Task: Sort the recently solved tickets in your group, group by Satisfiction in descending order.
Action: Mouse moved to (81, 279)
Screenshot: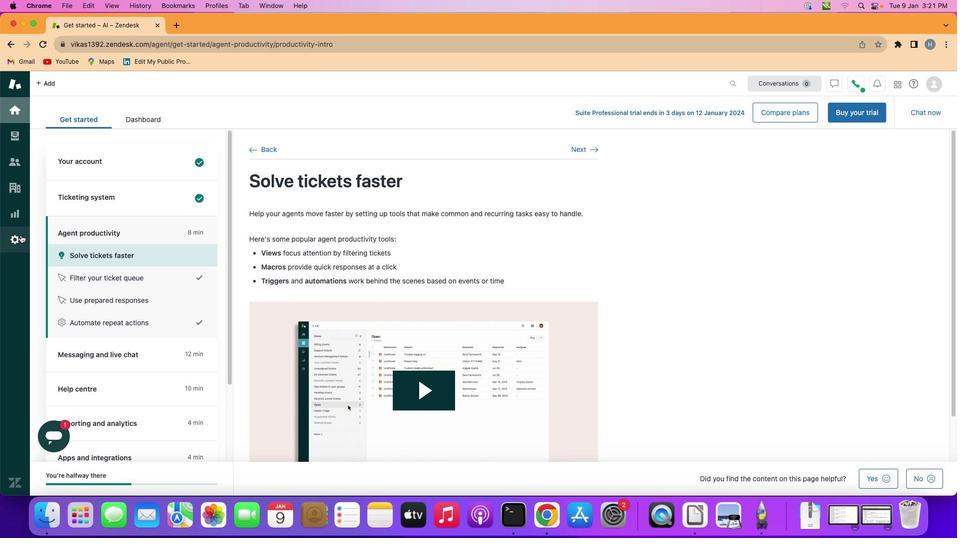 
Action: Mouse pressed left at (81, 279)
Screenshot: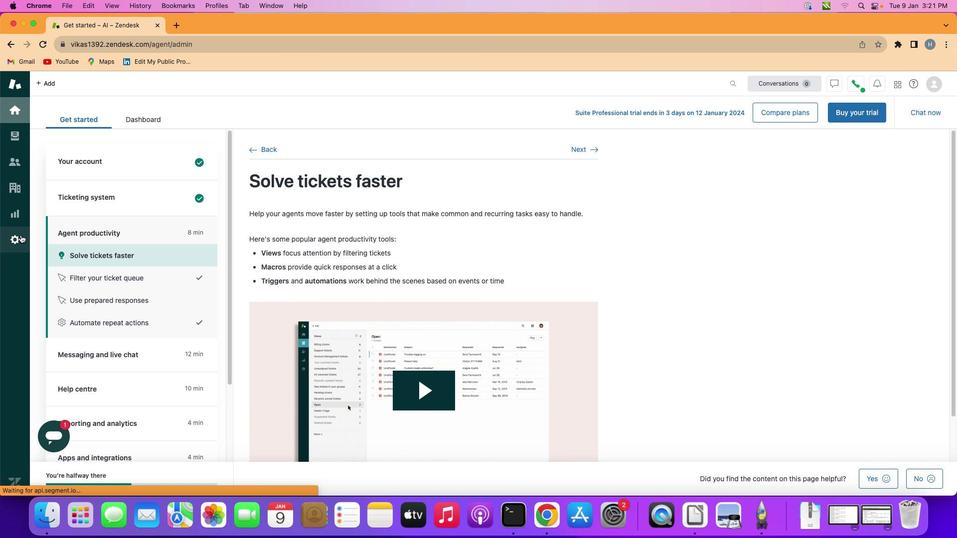 
Action: Mouse moved to (340, 302)
Screenshot: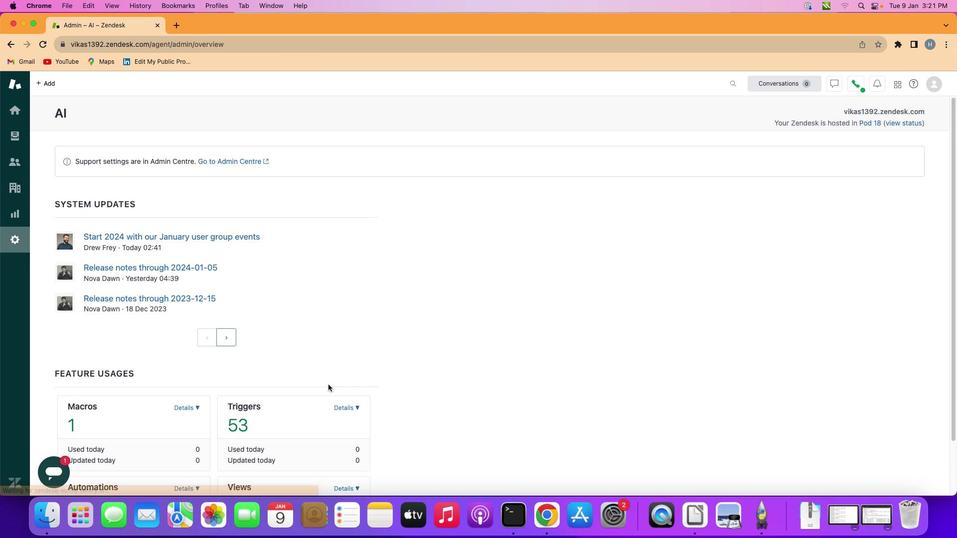 
Action: Mouse scrolled (340, 302) with delta (64, 243)
Screenshot: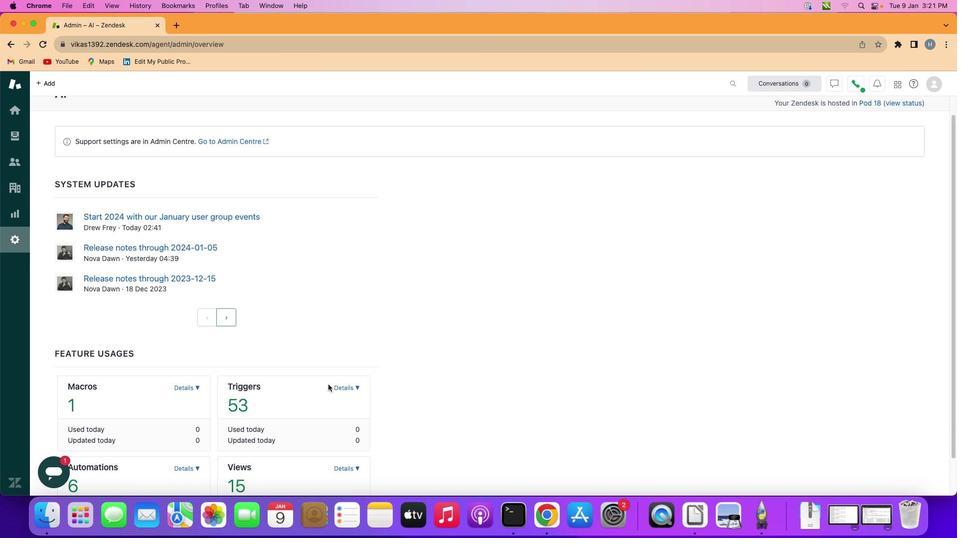
Action: Mouse scrolled (340, 302) with delta (64, 243)
Screenshot: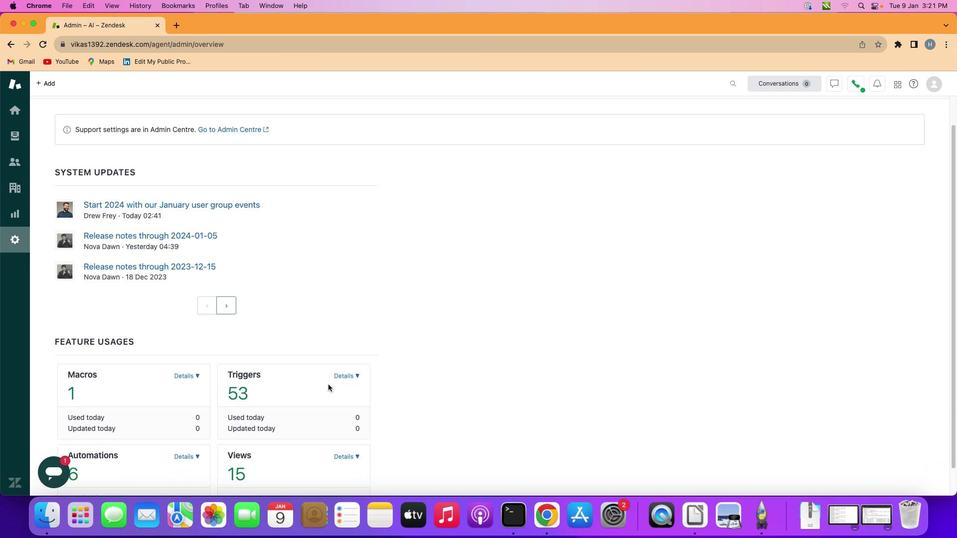 
Action: Mouse scrolled (340, 302) with delta (64, 243)
Screenshot: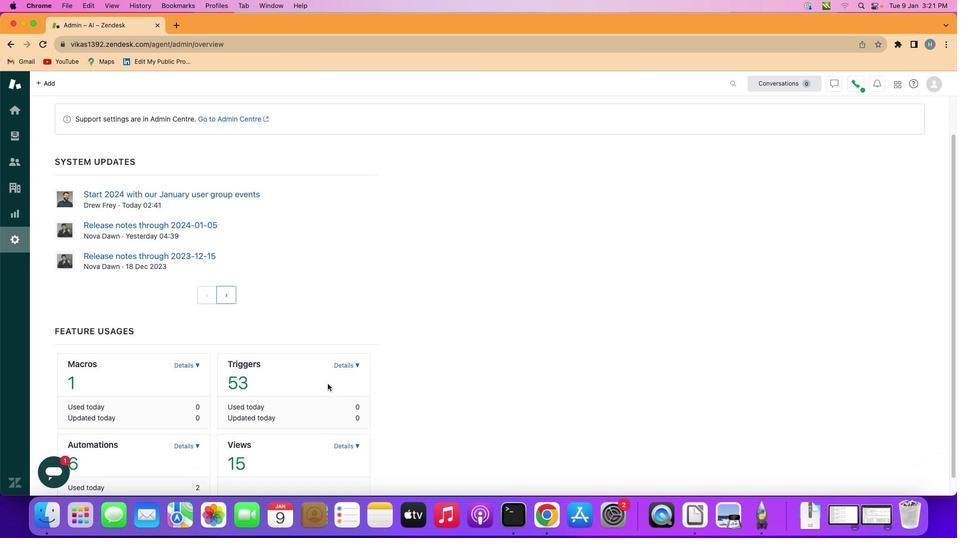 
Action: Mouse scrolled (340, 302) with delta (64, 243)
Screenshot: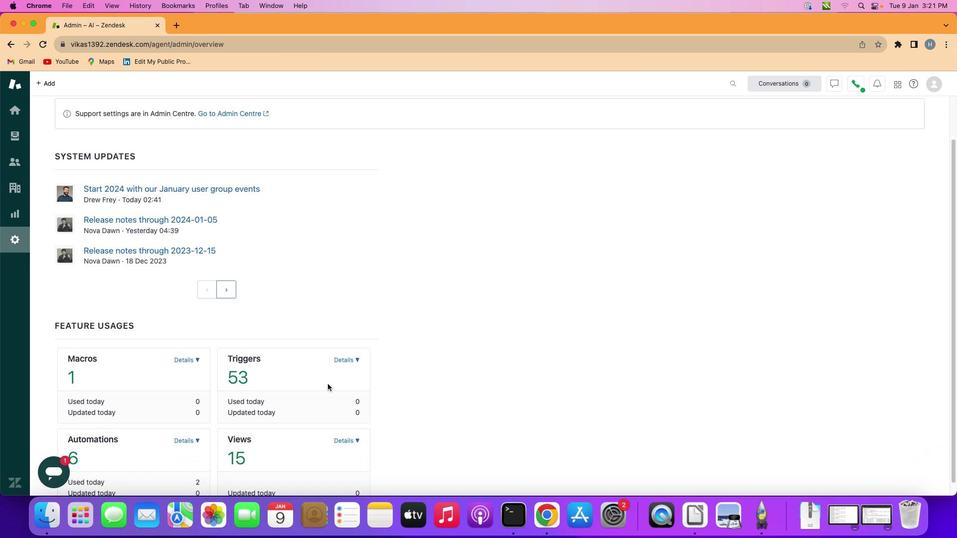 
Action: Mouse scrolled (340, 302) with delta (64, 243)
Screenshot: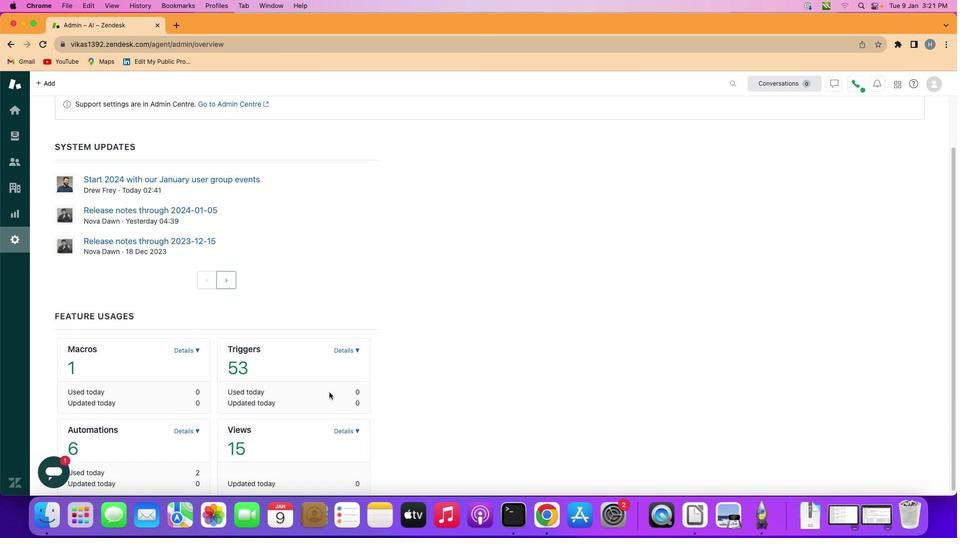 
Action: Mouse scrolled (340, 302) with delta (64, 243)
Screenshot: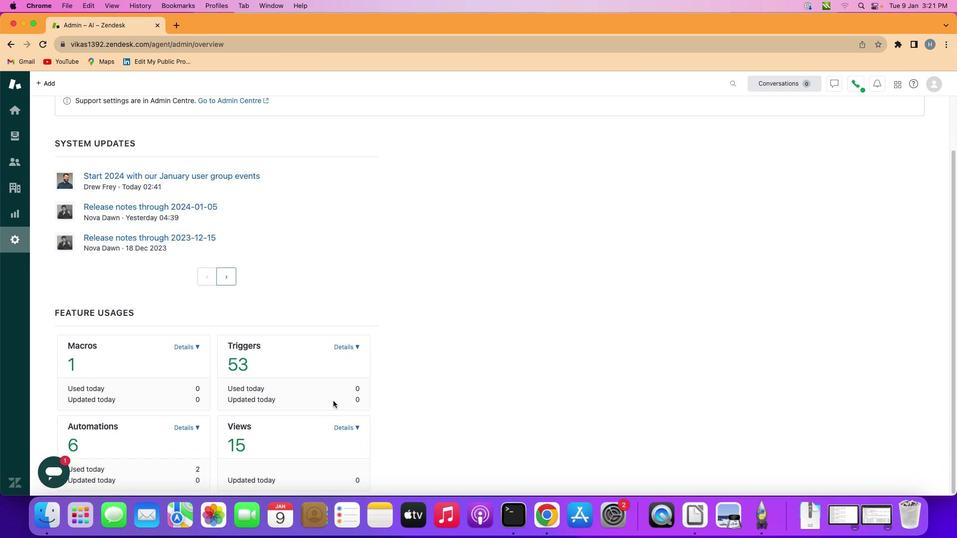 
Action: Mouse moved to (355, 308)
Screenshot: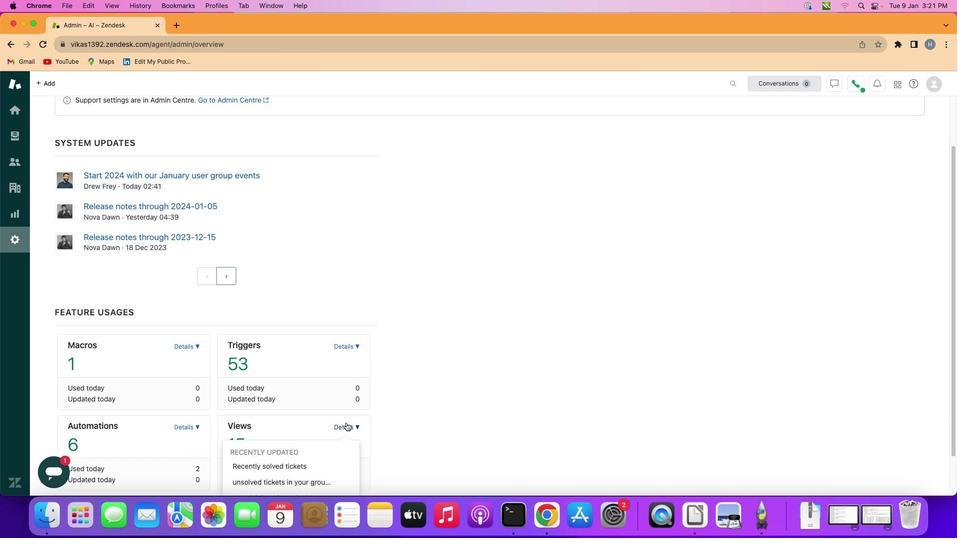 
Action: Mouse pressed left at (355, 308)
Screenshot: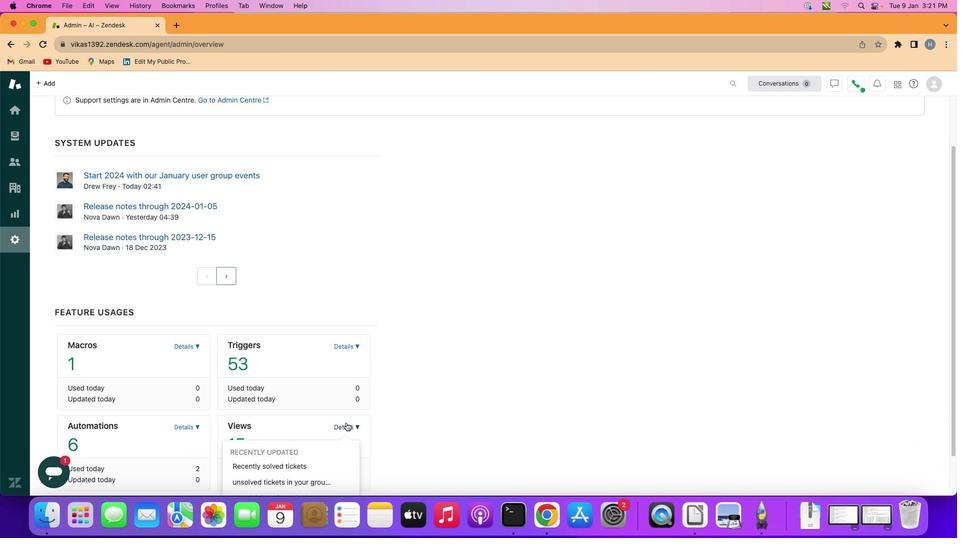 
Action: Mouse moved to (328, 315)
Screenshot: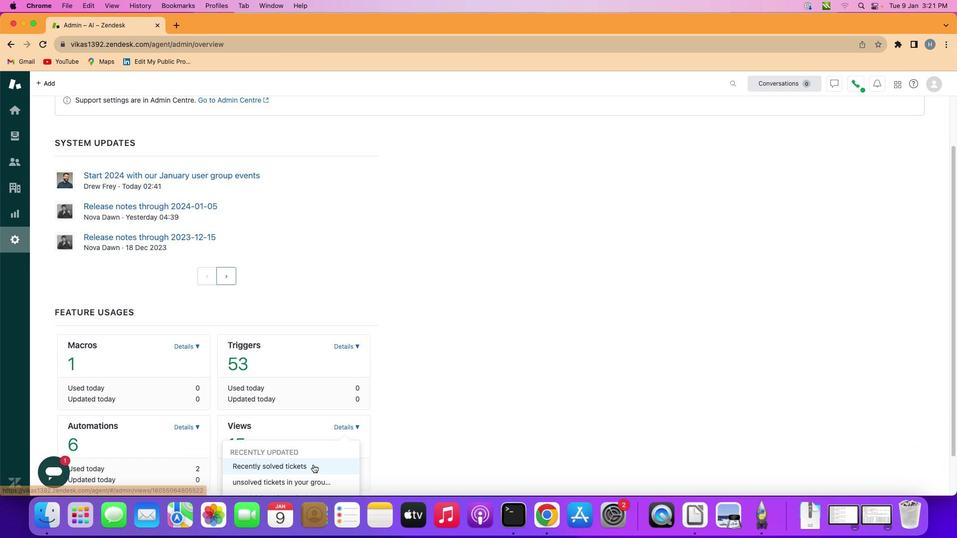 
Action: Mouse pressed left at (328, 315)
Screenshot: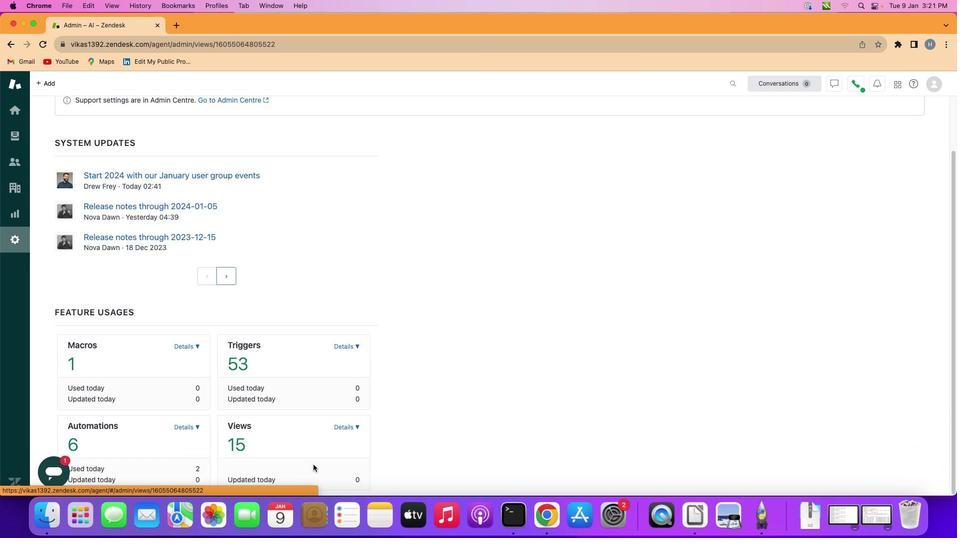 
Action: Mouse moved to (346, 291)
Screenshot: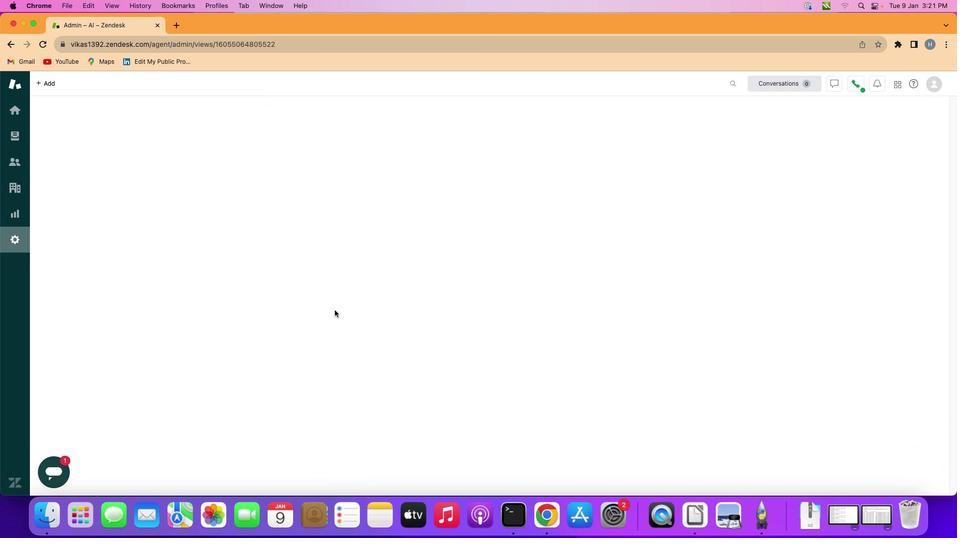 
Action: Mouse scrolled (346, 291) with delta (64, 243)
Screenshot: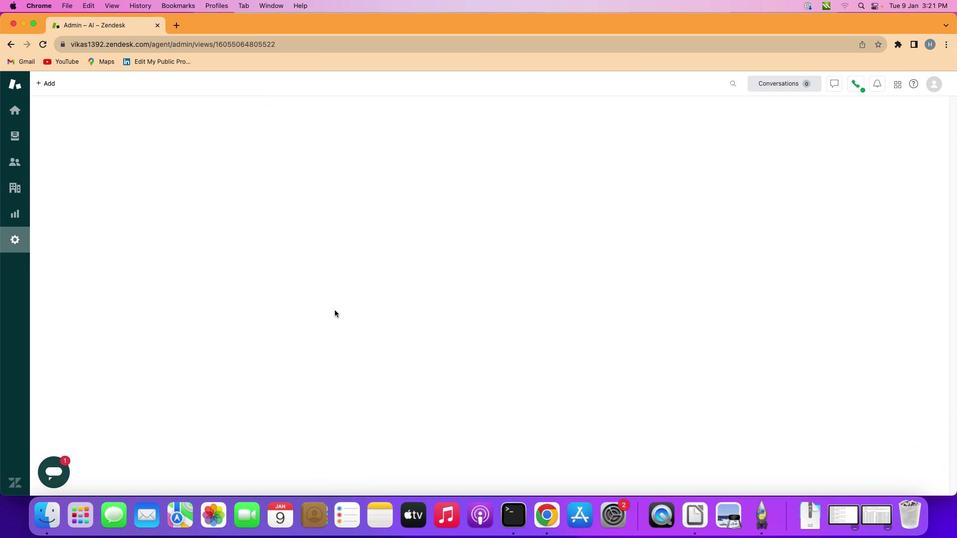 
Action: Mouse scrolled (346, 291) with delta (64, 243)
Screenshot: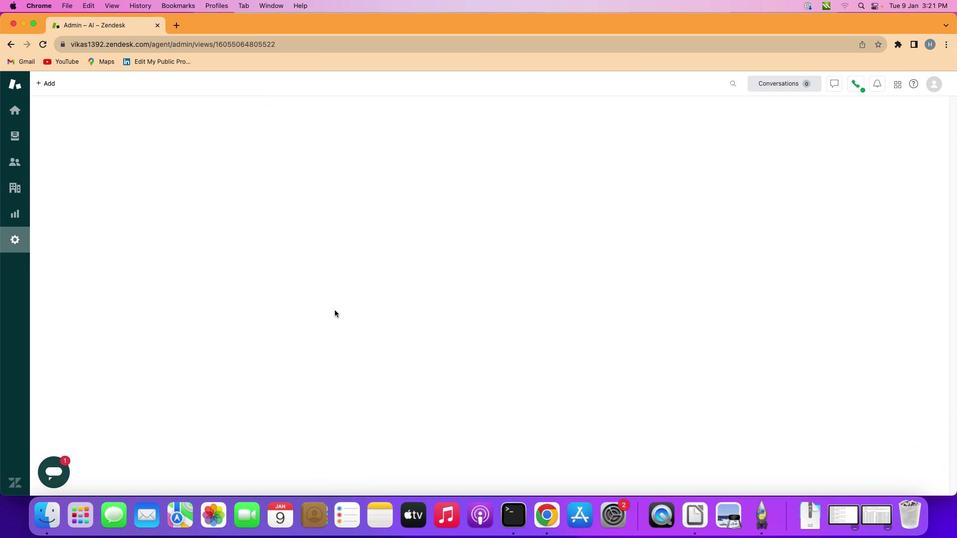 
Action: Mouse scrolled (346, 291) with delta (64, 243)
Screenshot: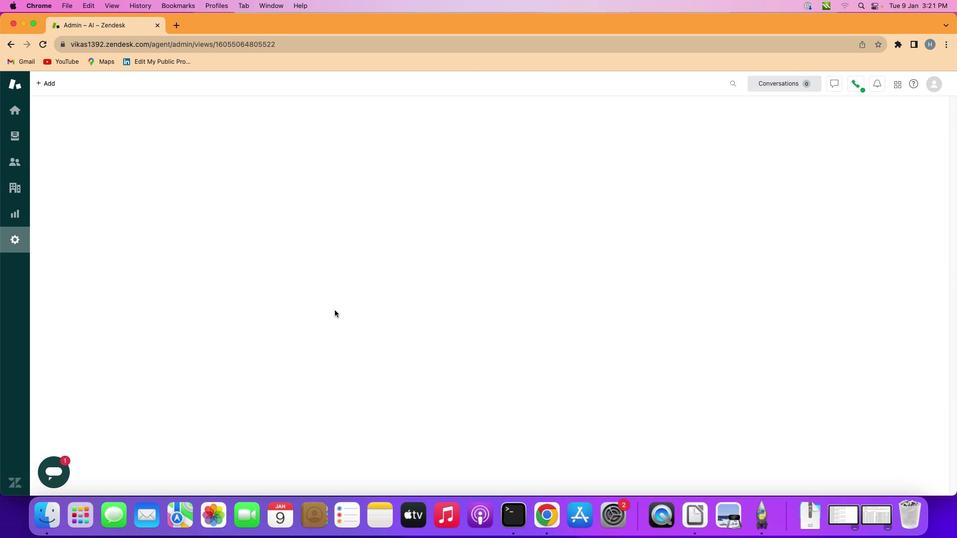 
Action: Mouse scrolled (346, 291) with delta (64, 243)
Screenshot: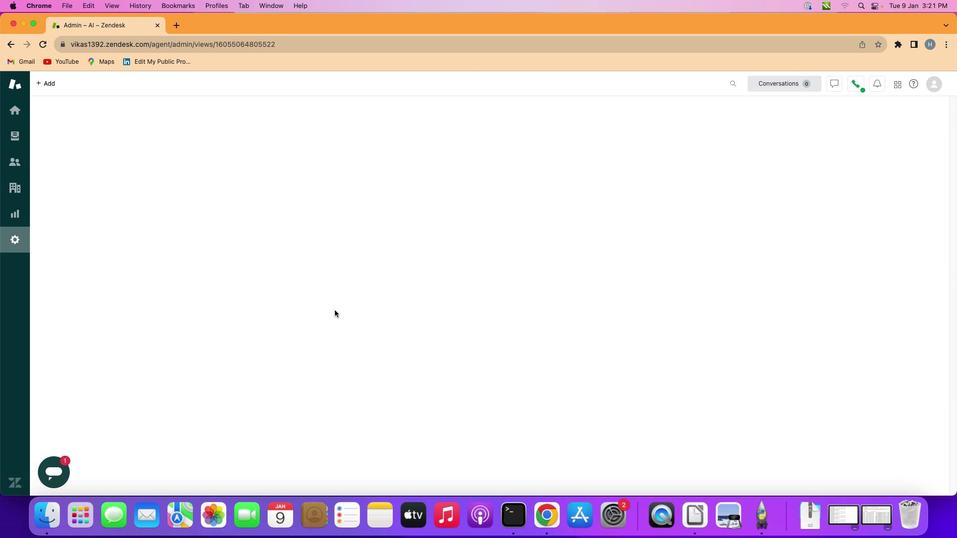 
Action: Mouse scrolled (346, 291) with delta (64, 243)
Screenshot: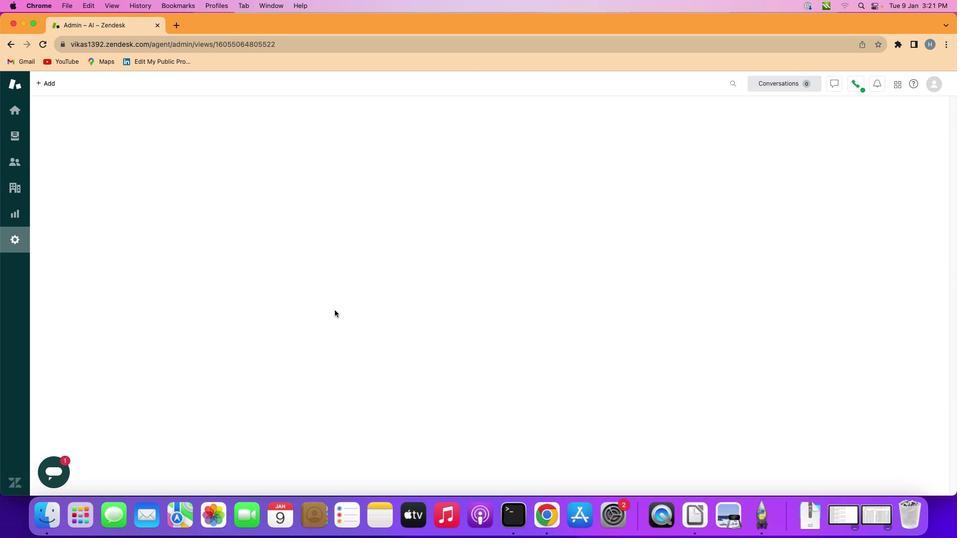 
Action: Mouse moved to (347, 291)
Screenshot: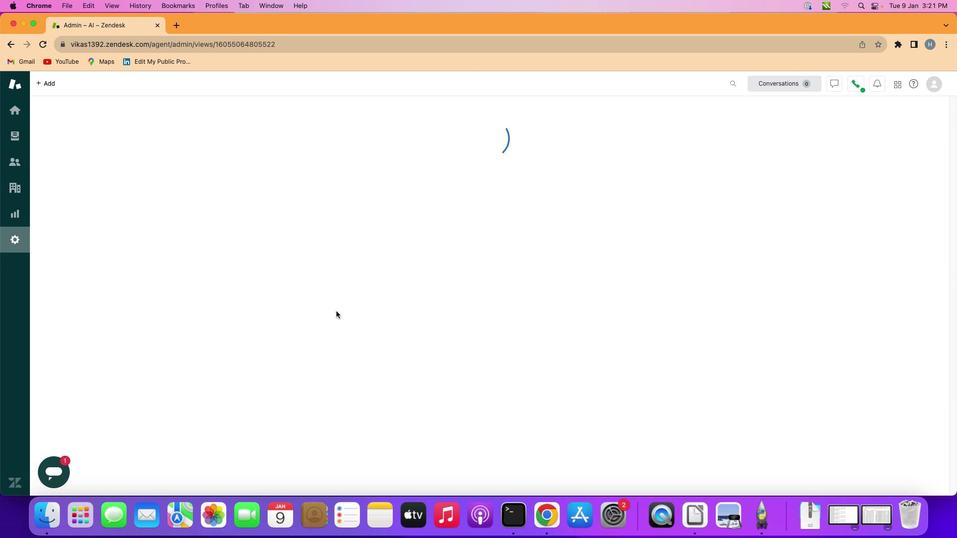
Action: Mouse scrolled (347, 291) with delta (64, 243)
Screenshot: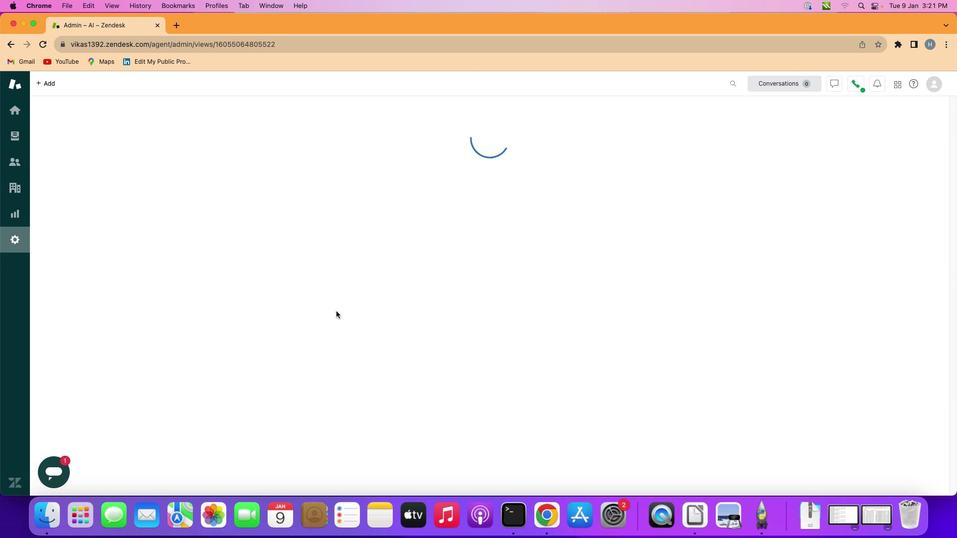 
Action: Mouse scrolled (347, 291) with delta (64, 243)
Screenshot: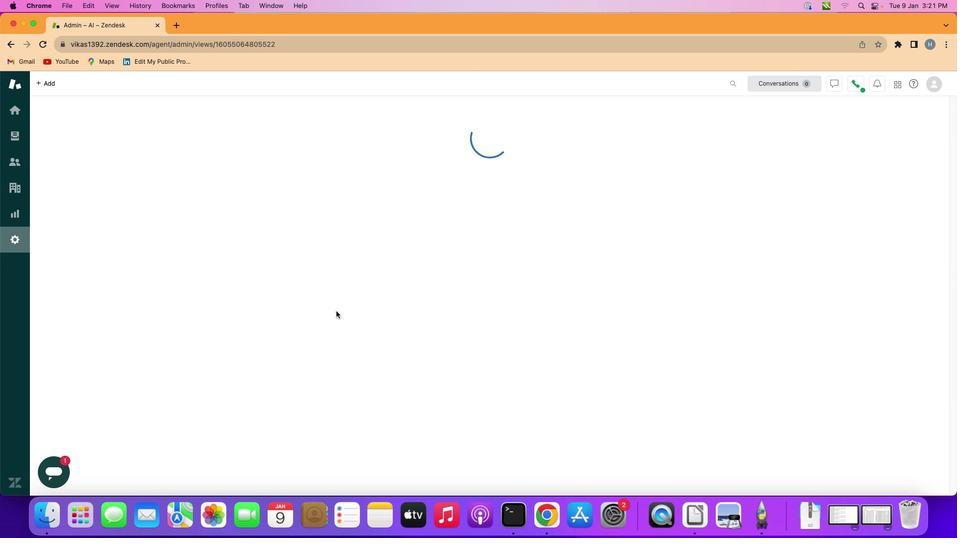 
Action: Mouse scrolled (347, 291) with delta (64, 243)
Screenshot: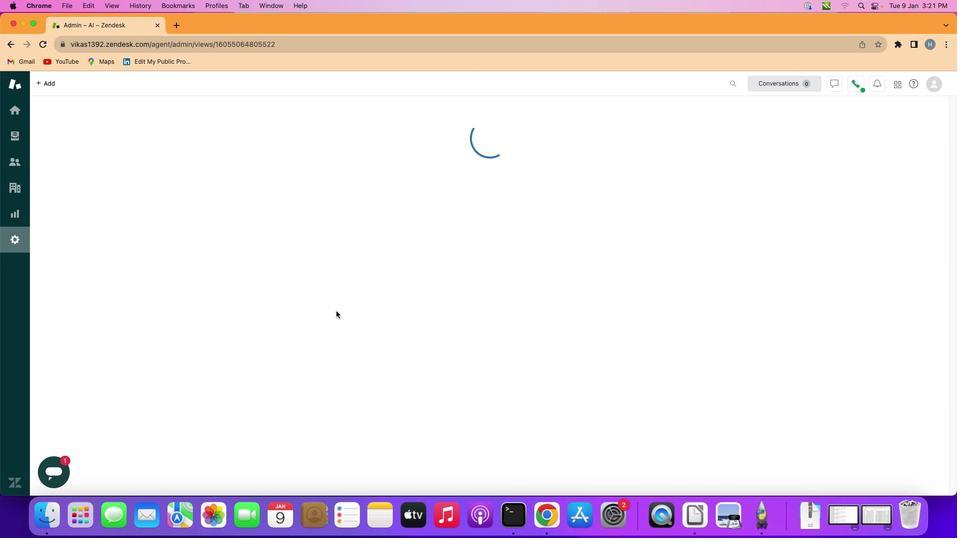 
Action: Mouse scrolled (347, 291) with delta (64, 243)
Screenshot: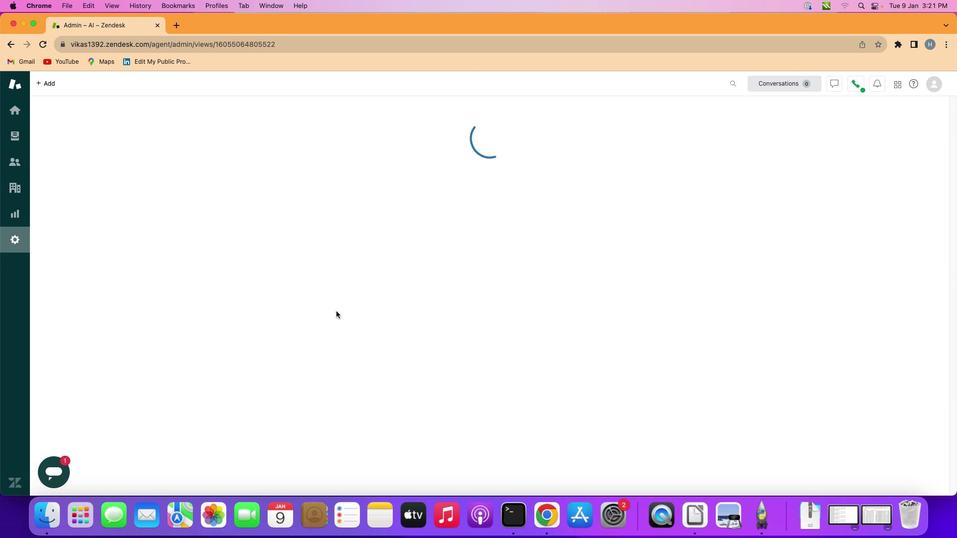 
Action: Mouse scrolled (347, 291) with delta (64, 242)
Screenshot: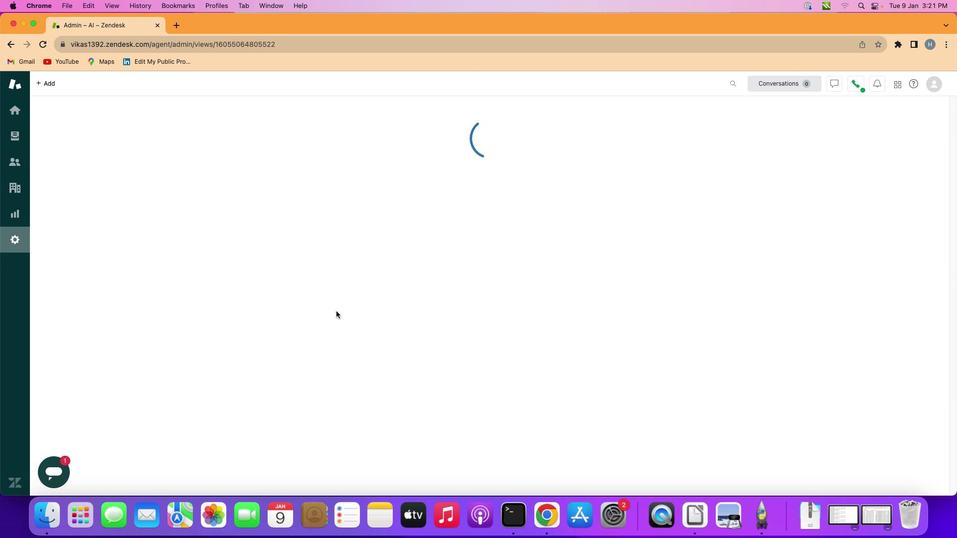 
Action: Mouse moved to (347, 291)
Screenshot: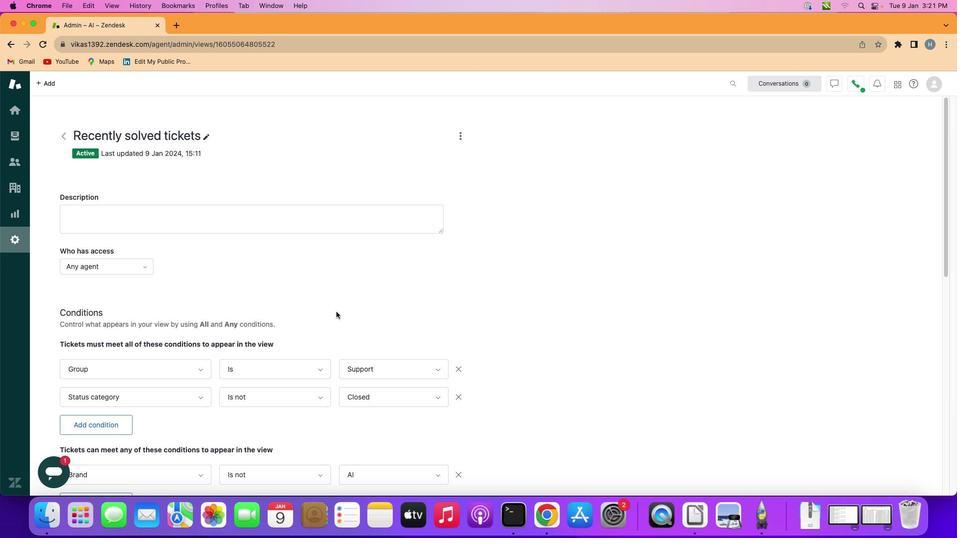 
Action: Mouse scrolled (347, 291) with delta (64, 243)
Screenshot: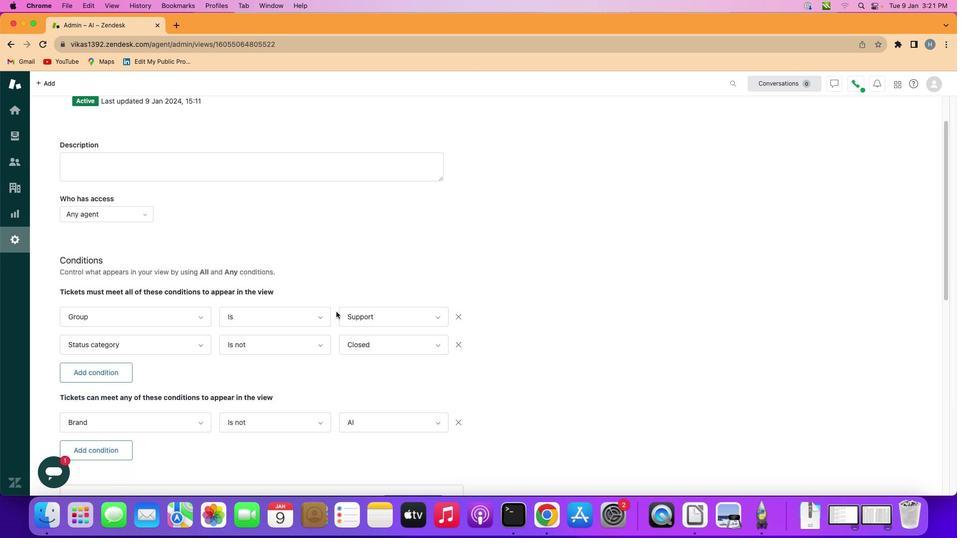 
Action: Mouse scrolled (347, 291) with delta (64, 243)
Screenshot: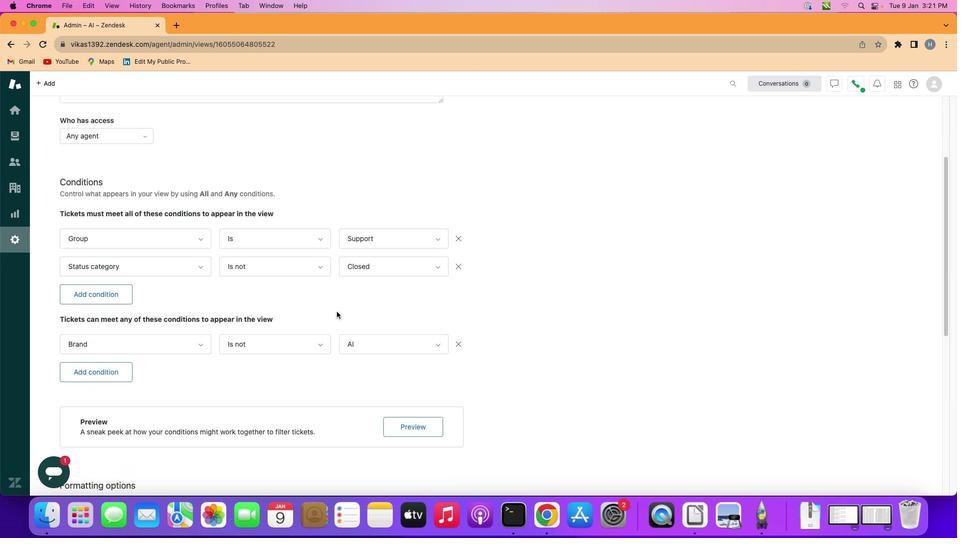 
Action: Mouse scrolled (347, 291) with delta (64, 243)
Screenshot: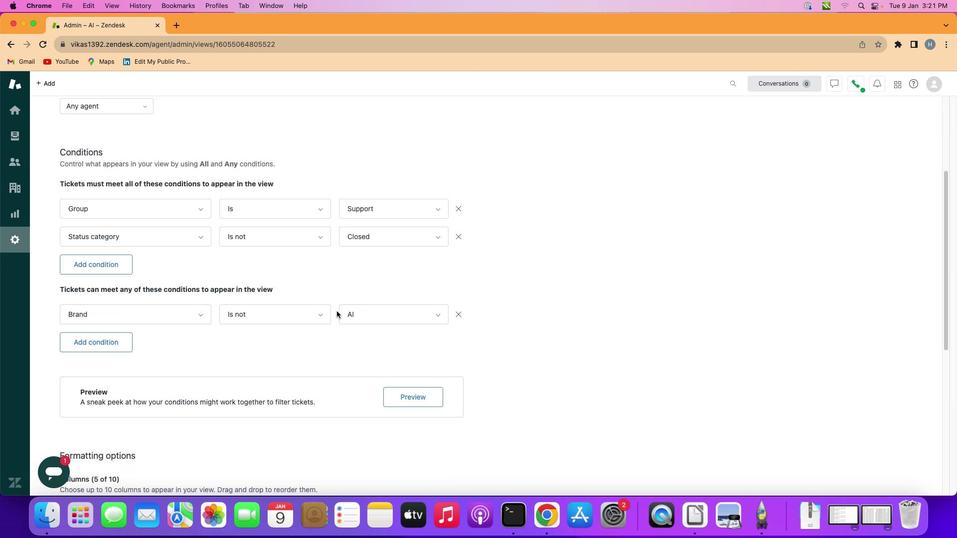 
Action: Mouse scrolled (347, 291) with delta (64, 242)
Screenshot: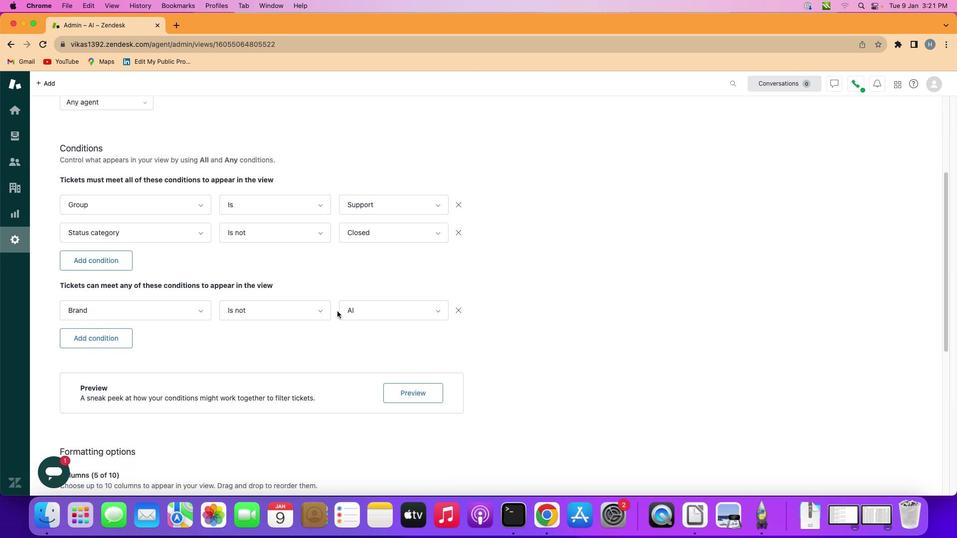 
Action: Mouse moved to (349, 291)
Screenshot: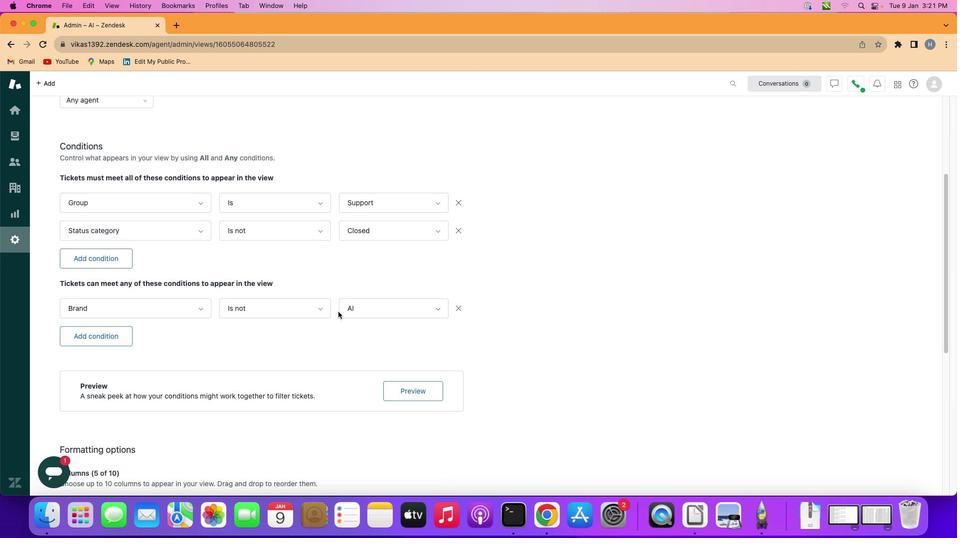 
Action: Mouse scrolled (349, 291) with delta (64, 243)
Screenshot: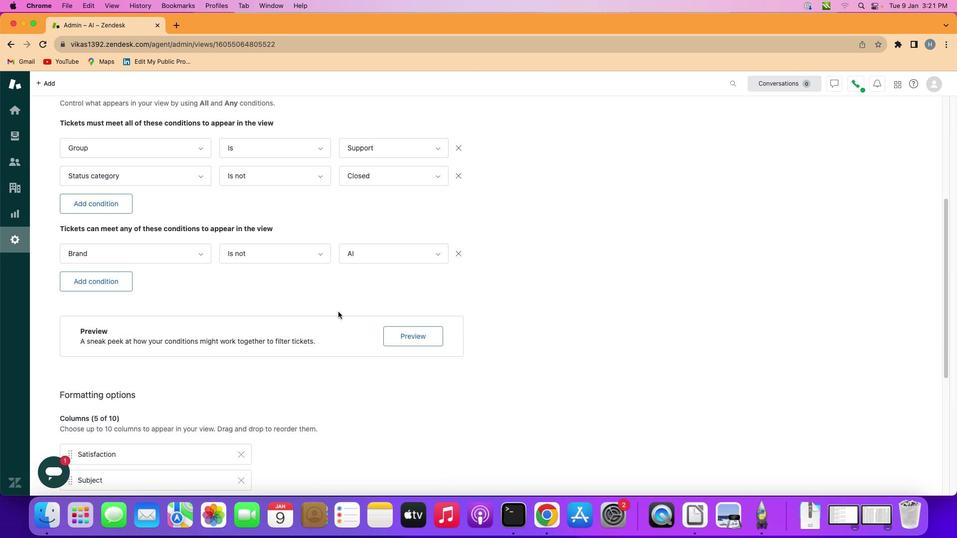 
Action: Mouse scrolled (349, 291) with delta (64, 243)
Screenshot: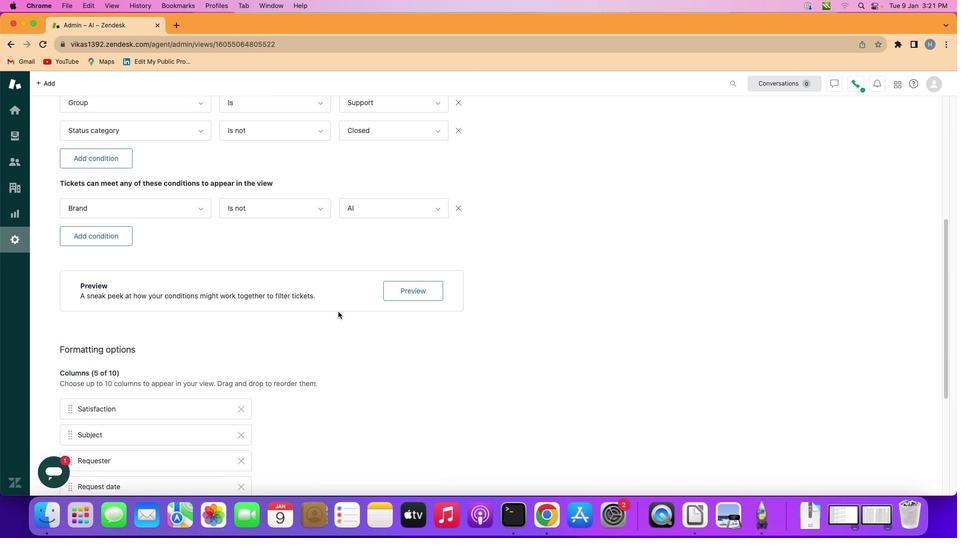 
Action: Mouse scrolled (349, 291) with delta (64, 243)
Screenshot: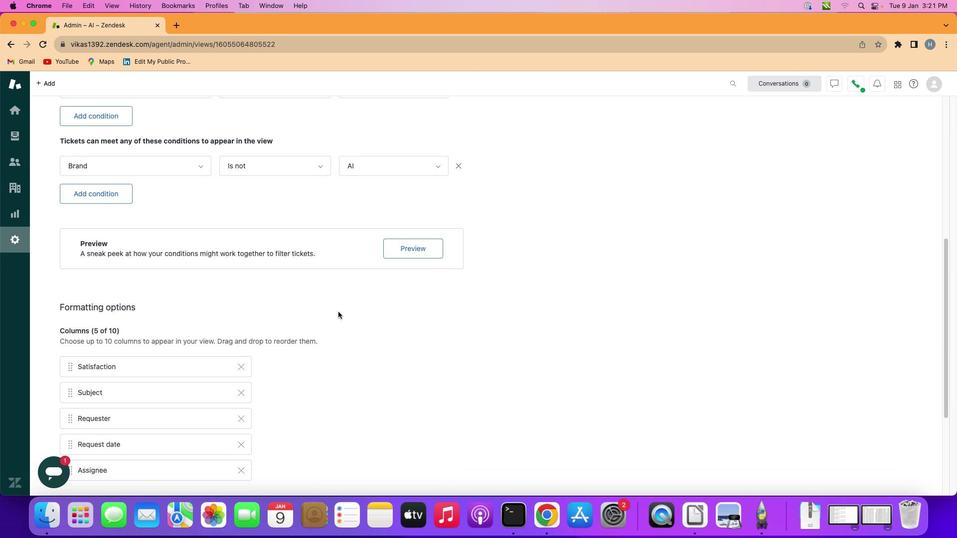 
Action: Mouse scrolled (349, 291) with delta (64, 242)
Screenshot: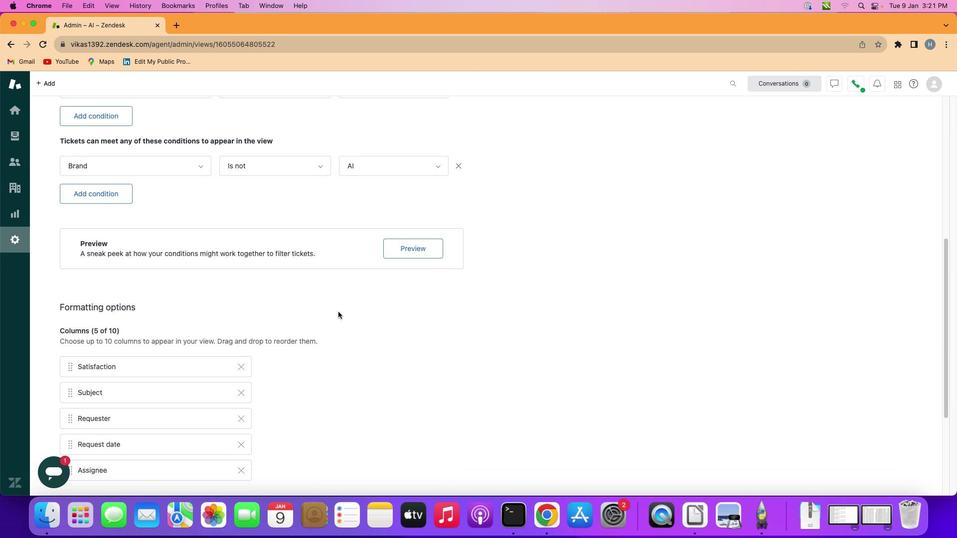 
Action: Mouse moved to (349, 291)
Screenshot: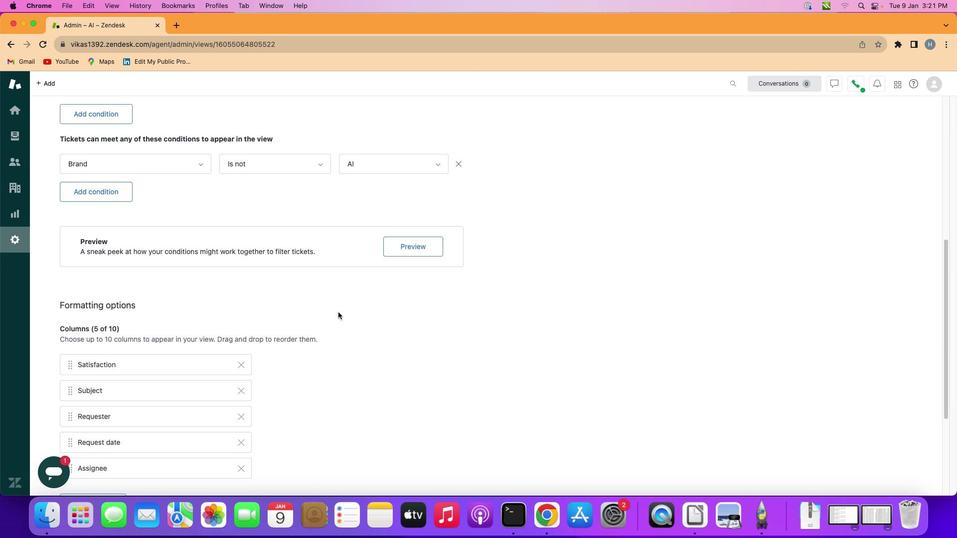 
Action: Mouse scrolled (349, 291) with delta (64, 243)
Screenshot: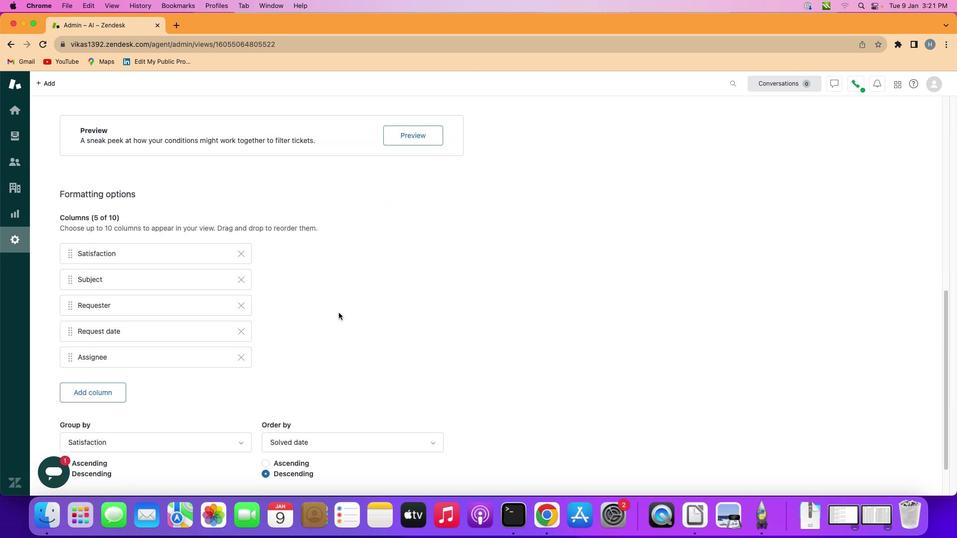 
Action: Mouse scrolled (349, 291) with delta (64, 243)
Screenshot: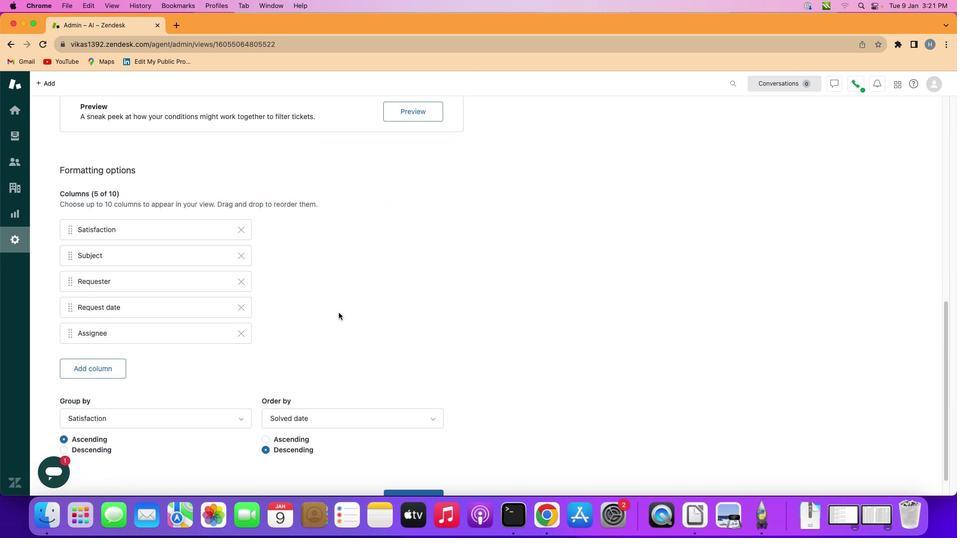 
Action: Mouse scrolled (349, 291) with delta (64, 243)
Screenshot: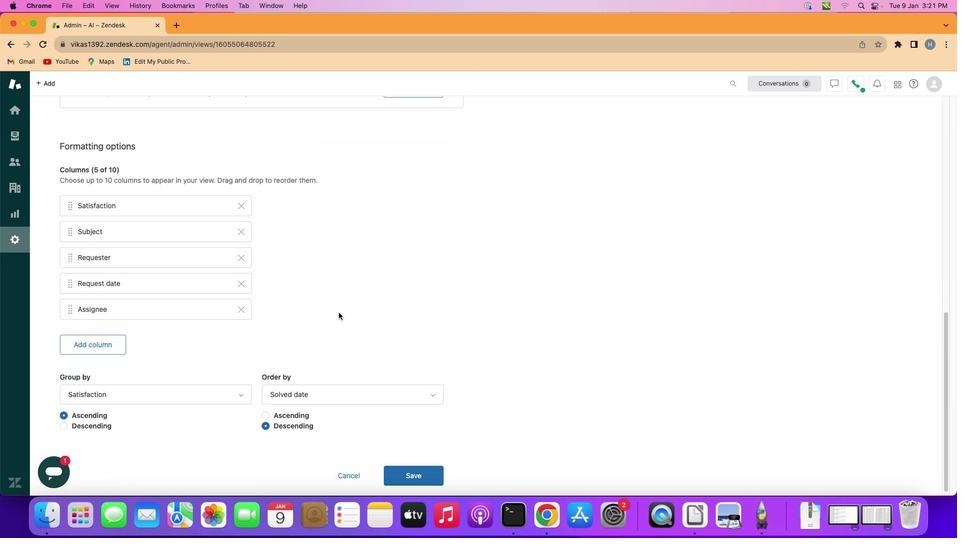 
Action: Mouse scrolled (349, 291) with delta (64, 242)
Screenshot: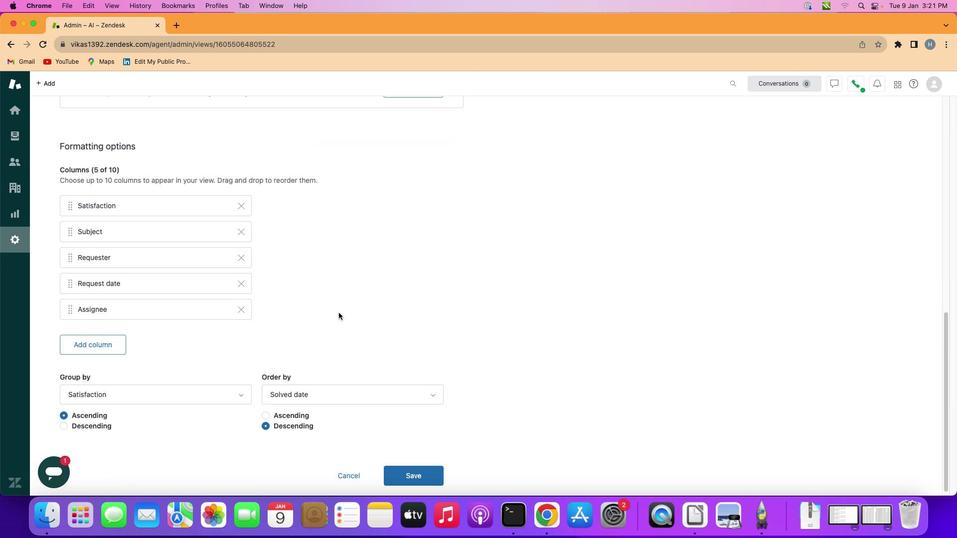 
Action: Mouse moved to (349, 291)
Screenshot: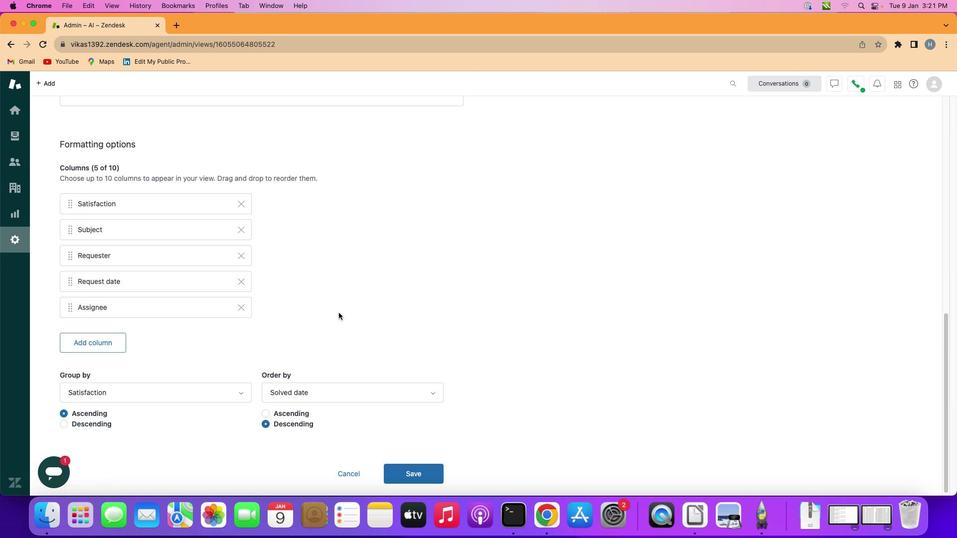 
Action: Mouse scrolled (349, 291) with delta (64, 243)
Screenshot: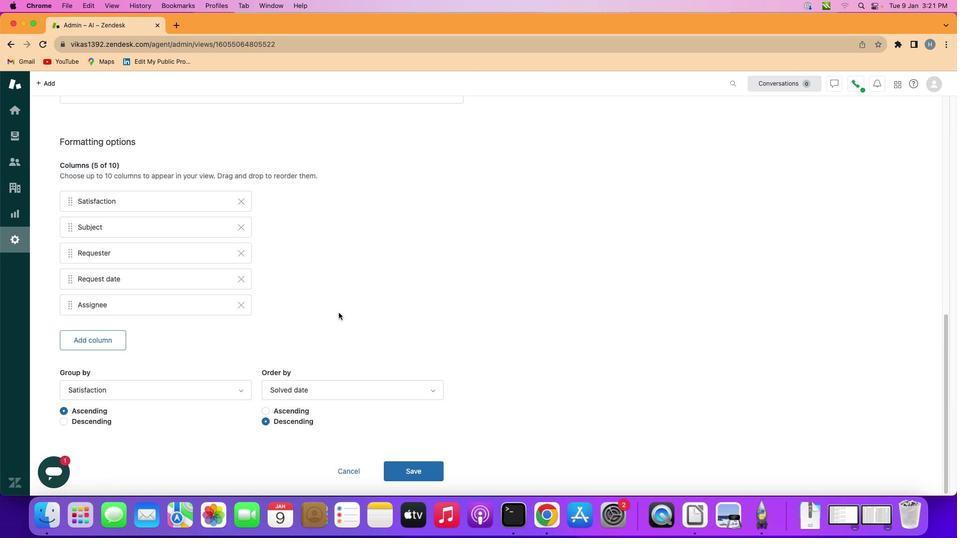 
Action: Mouse scrolled (349, 291) with delta (64, 243)
Screenshot: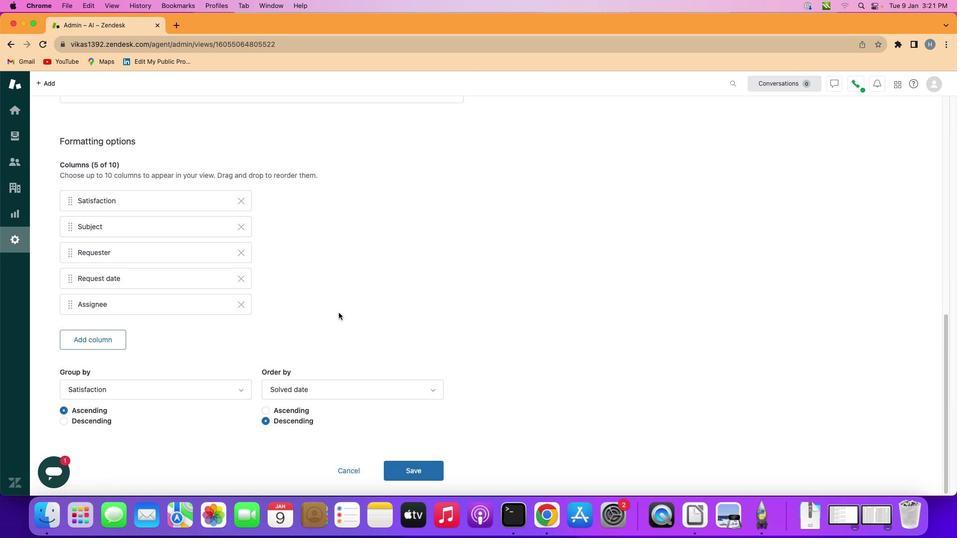 
Action: Mouse scrolled (349, 291) with delta (64, 243)
Screenshot: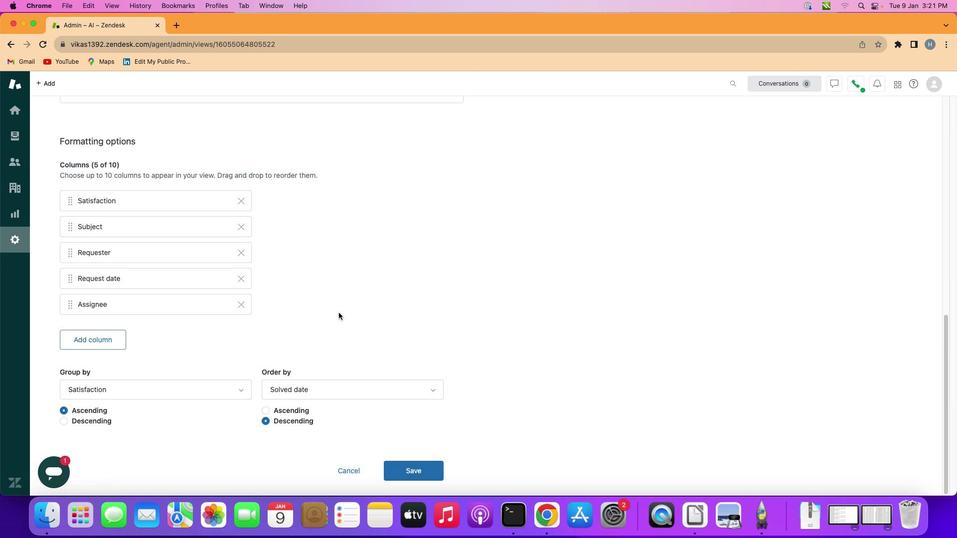 
Action: Mouse scrolled (349, 291) with delta (64, 242)
Screenshot: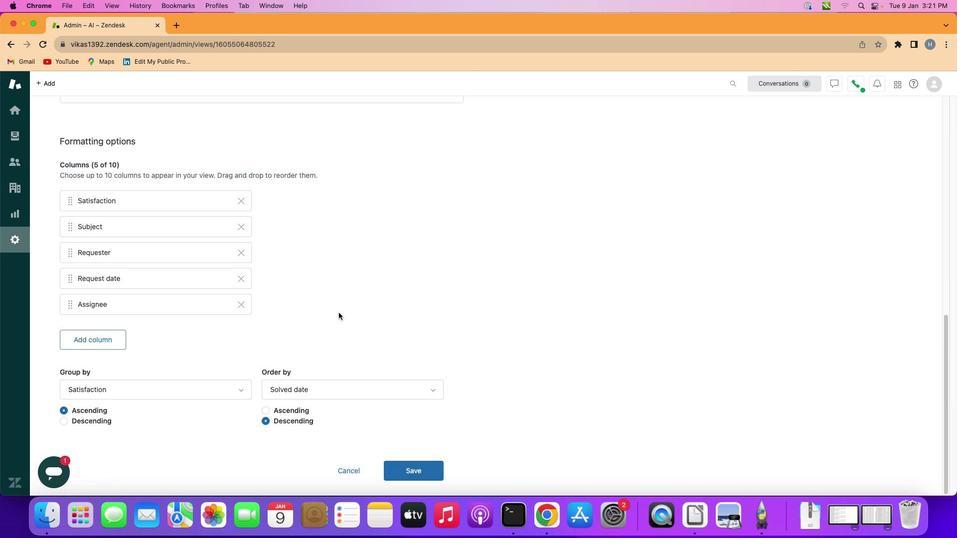 
Action: Mouse moved to (349, 291)
Screenshot: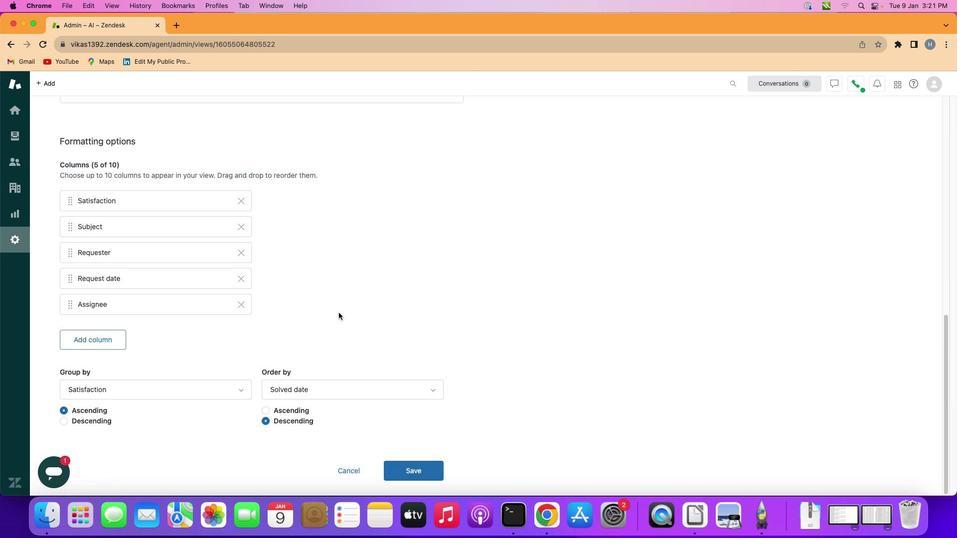 
Action: Mouse scrolled (349, 291) with delta (64, 242)
Screenshot: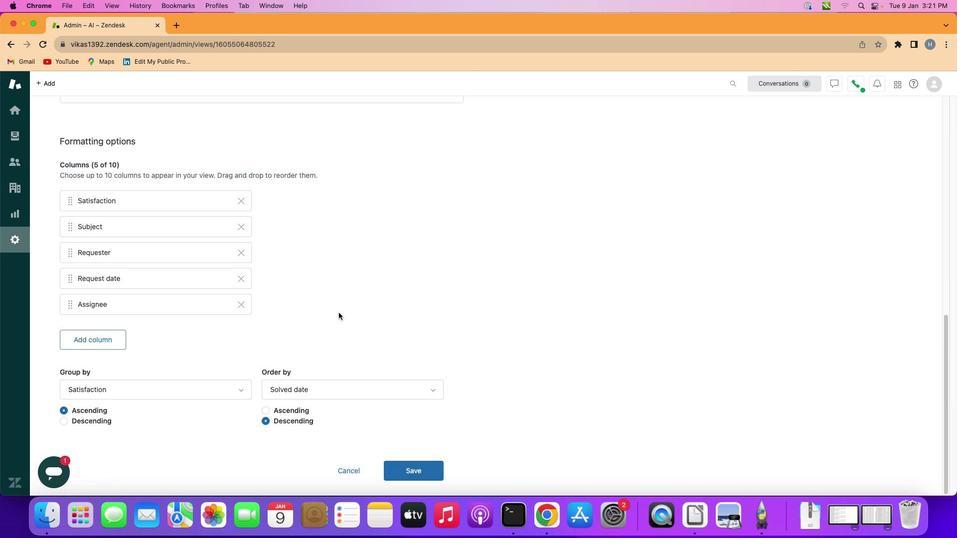 
Action: Mouse moved to (268, 303)
Screenshot: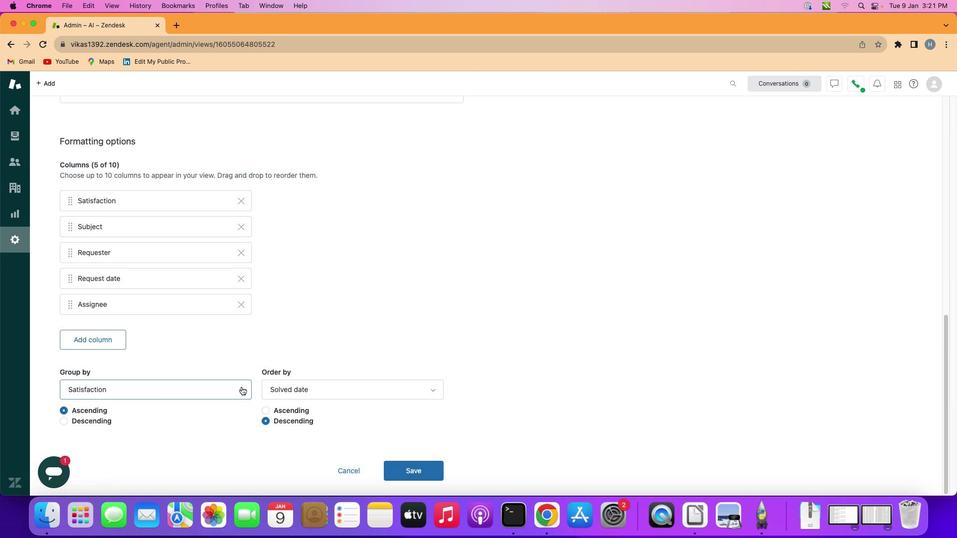 
Action: Mouse pressed left at (268, 303)
Screenshot: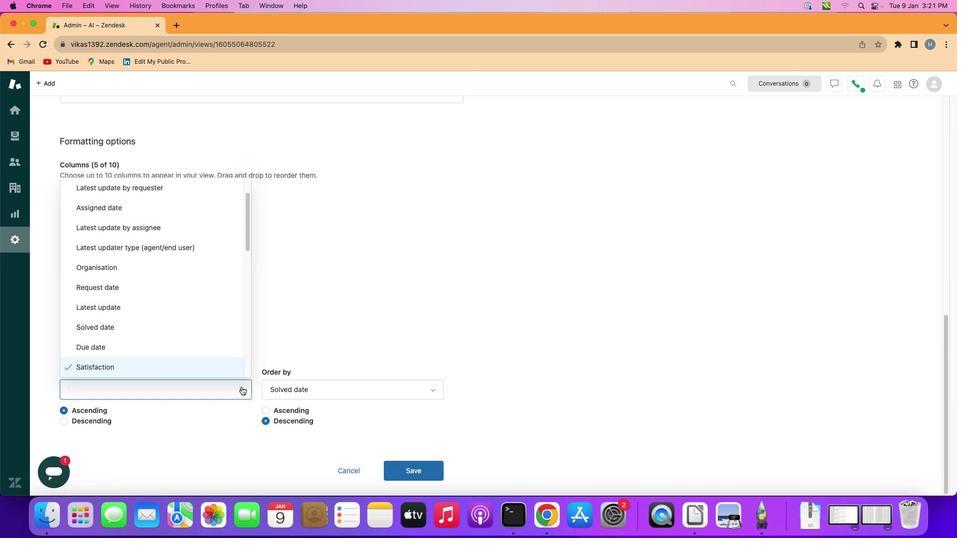 
Action: Mouse moved to (228, 298)
Screenshot: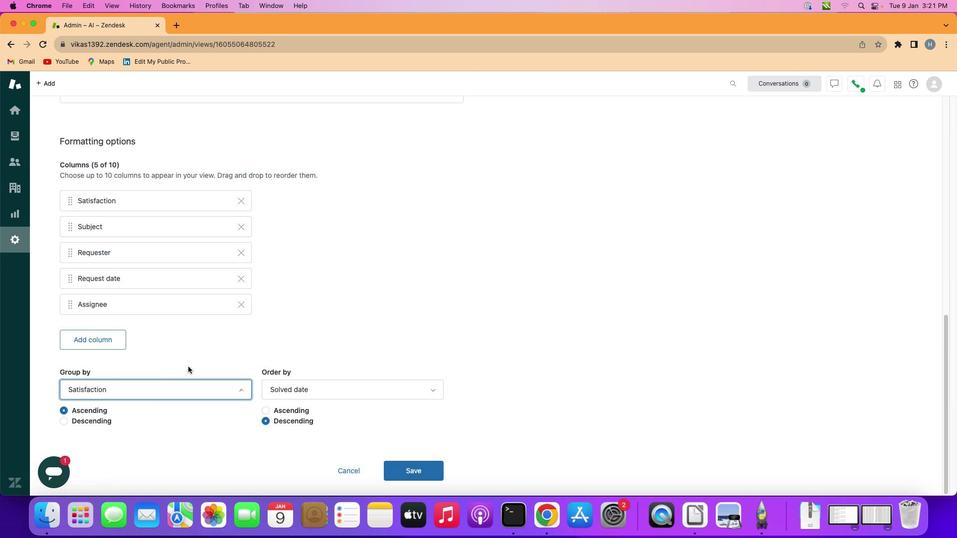 
Action: Mouse pressed left at (228, 298)
Screenshot: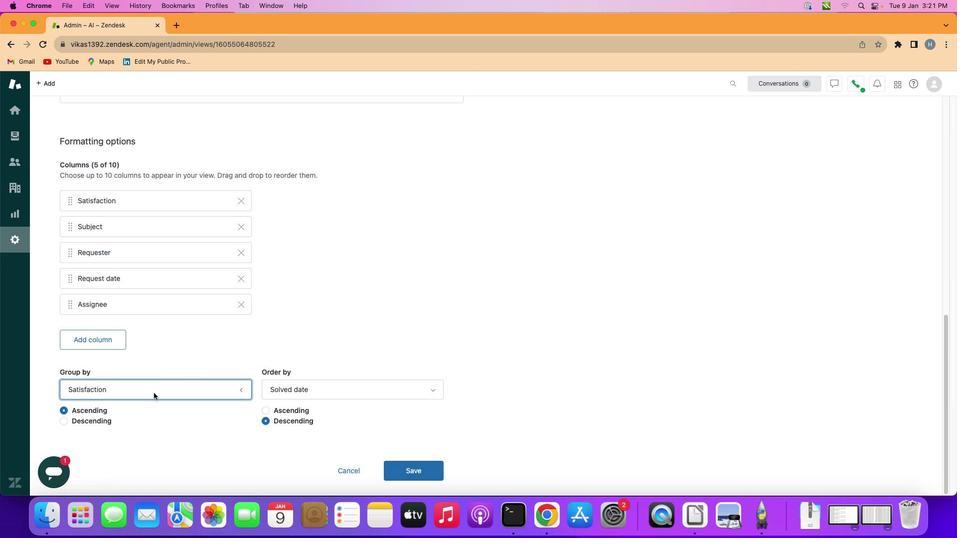 
Action: Mouse moved to (156, 308)
Screenshot: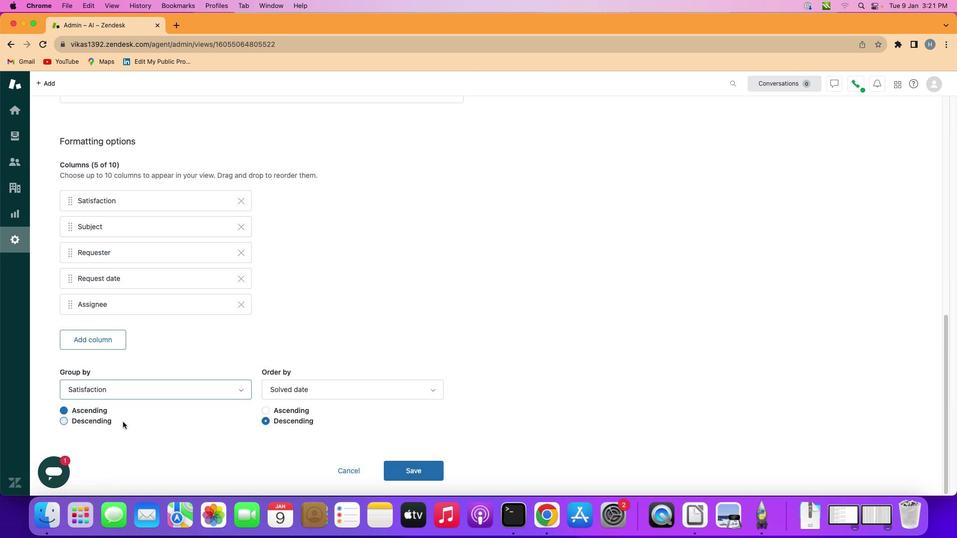 
Action: Mouse pressed left at (156, 308)
Screenshot: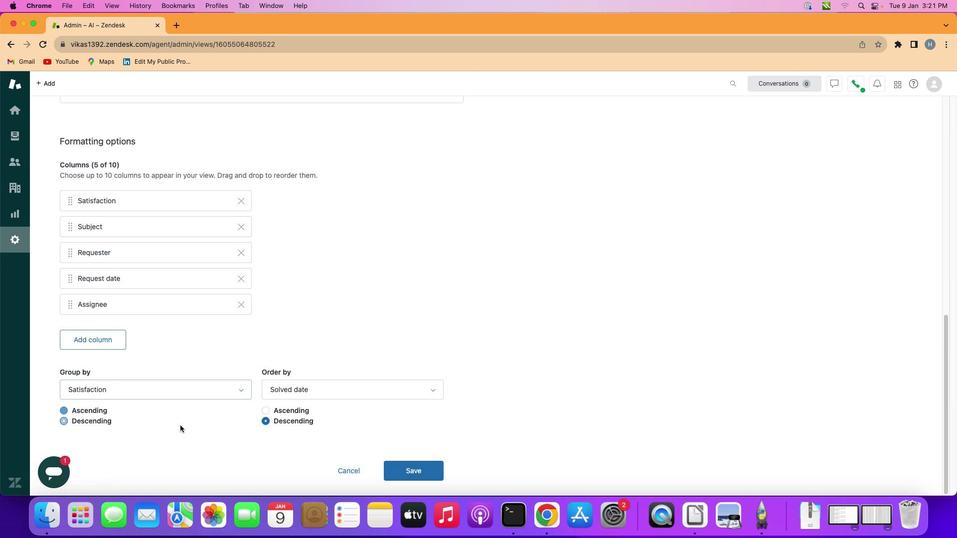 
Action: Mouse moved to (405, 316)
Screenshot: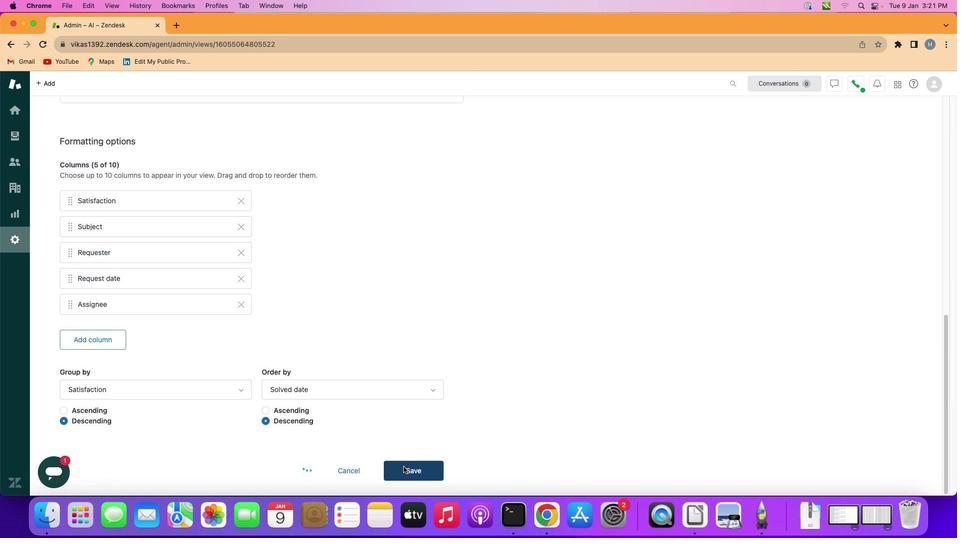 
Action: Mouse pressed left at (405, 316)
Screenshot: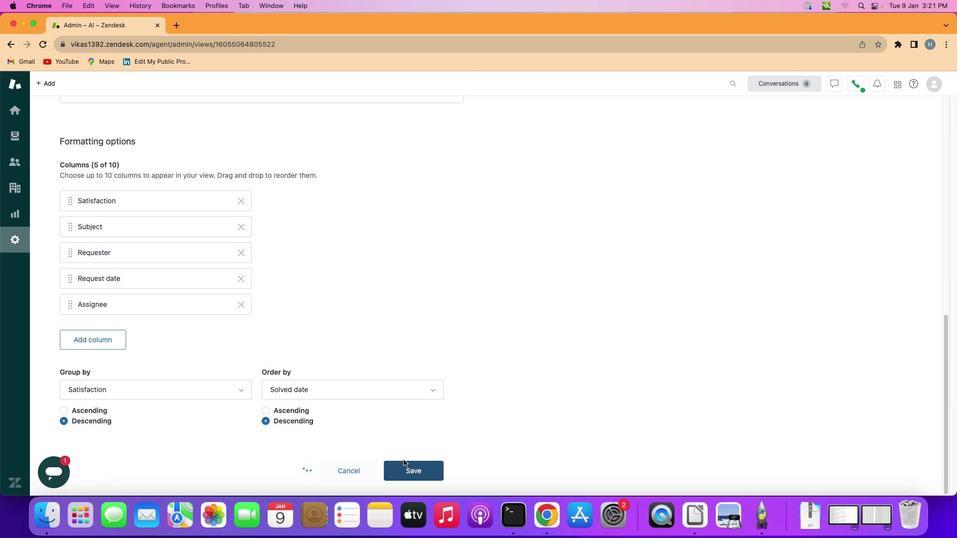 
Action: Mouse moved to (403, 287)
Screenshot: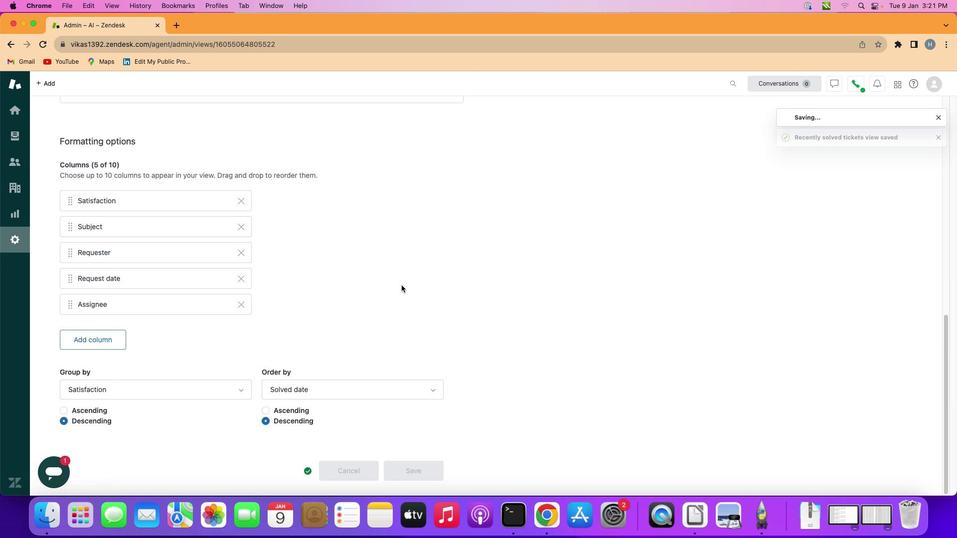 
